 Task: Create a due date automation trigger when advanced on, on the monday of the week a card is due add basic assigned only to member @aryan at 11:00 AM.
Action: Mouse moved to (930, 75)
Screenshot: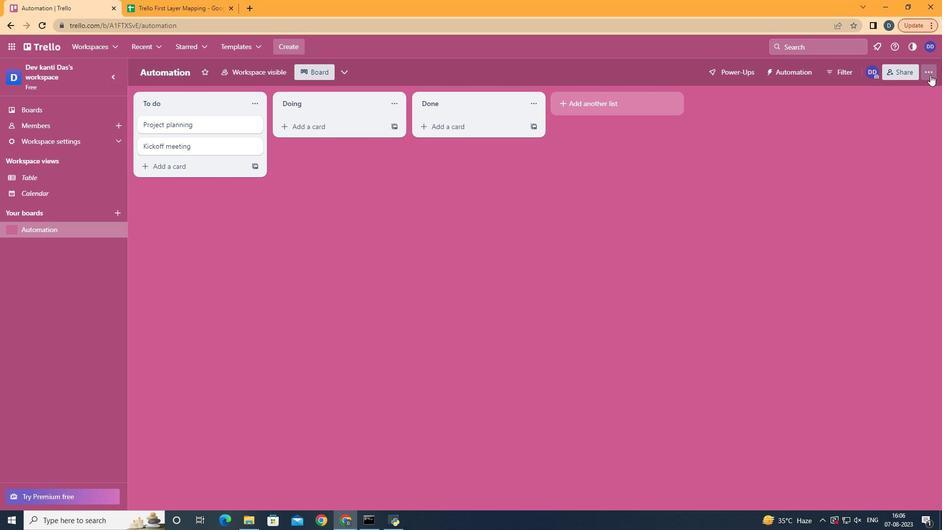 
Action: Mouse pressed left at (930, 75)
Screenshot: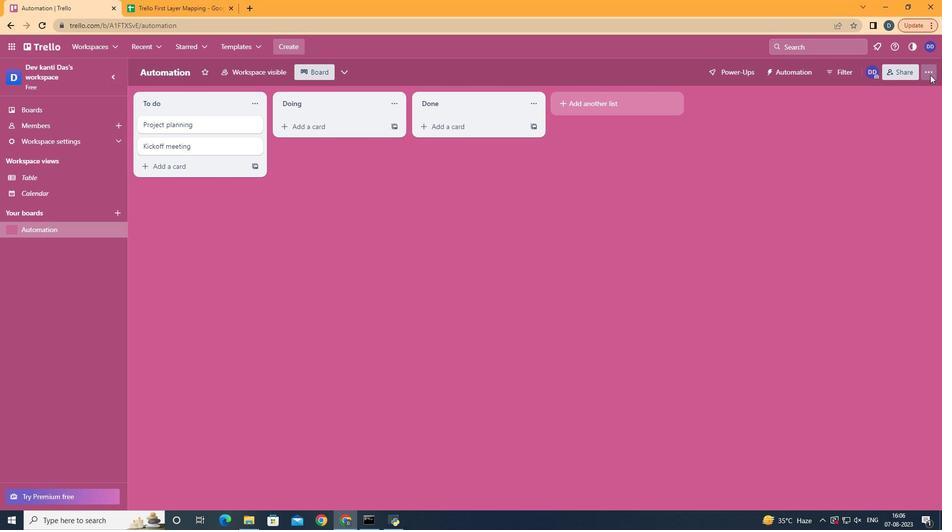 
Action: Mouse moved to (865, 211)
Screenshot: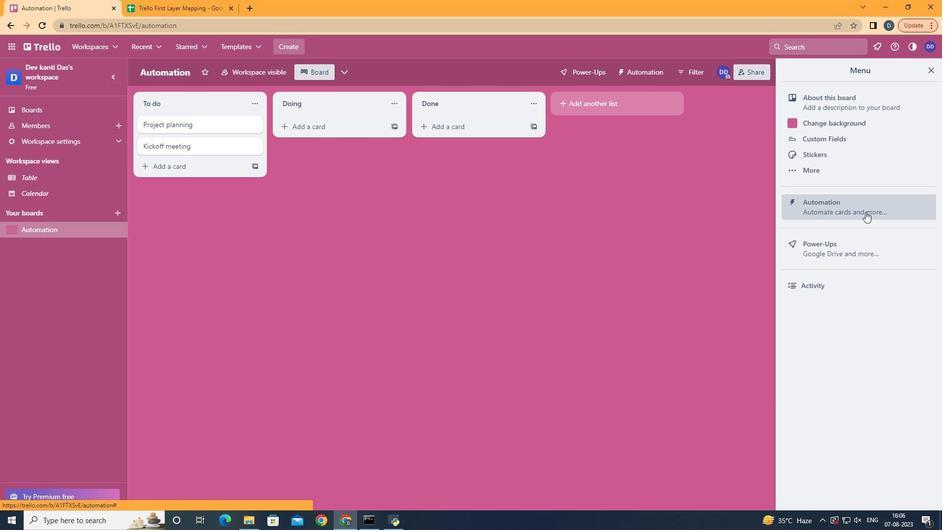 
Action: Mouse pressed left at (865, 211)
Screenshot: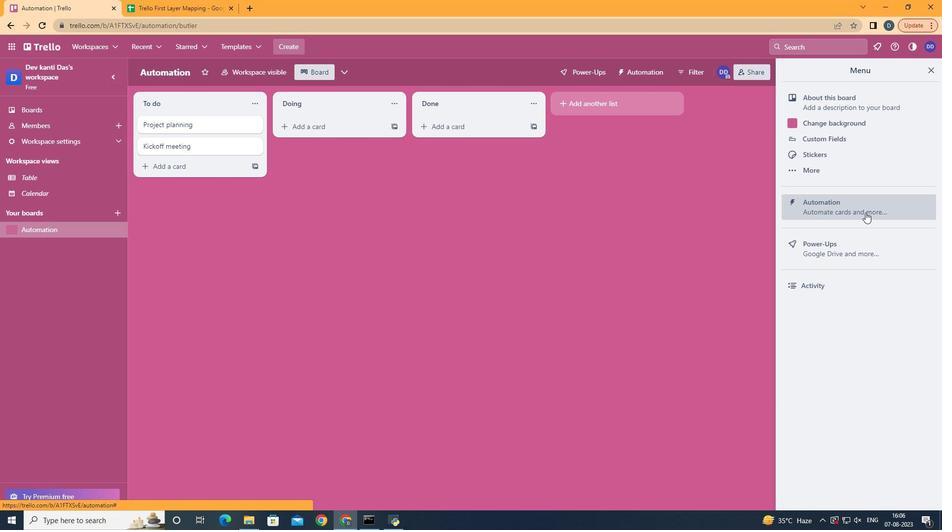 
Action: Mouse moved to (198, 200)
Screenshot: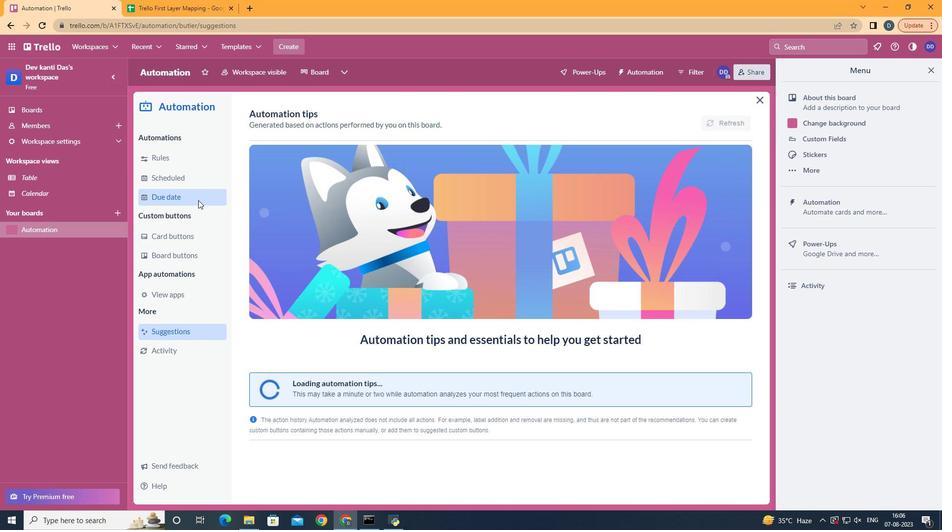 
Action: Mouse pressed left at (198, 200)
Screenshot: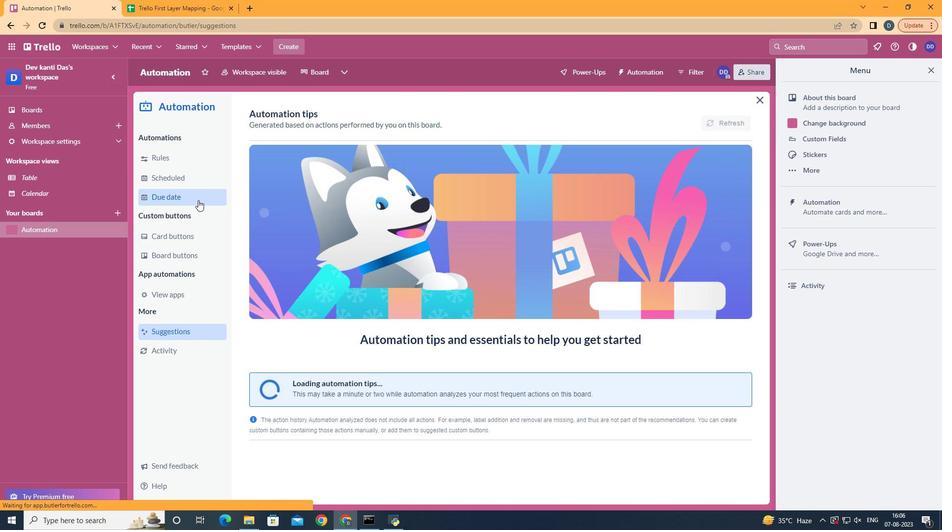 
Action: Mouse moved to (693, 119)
Screenshot: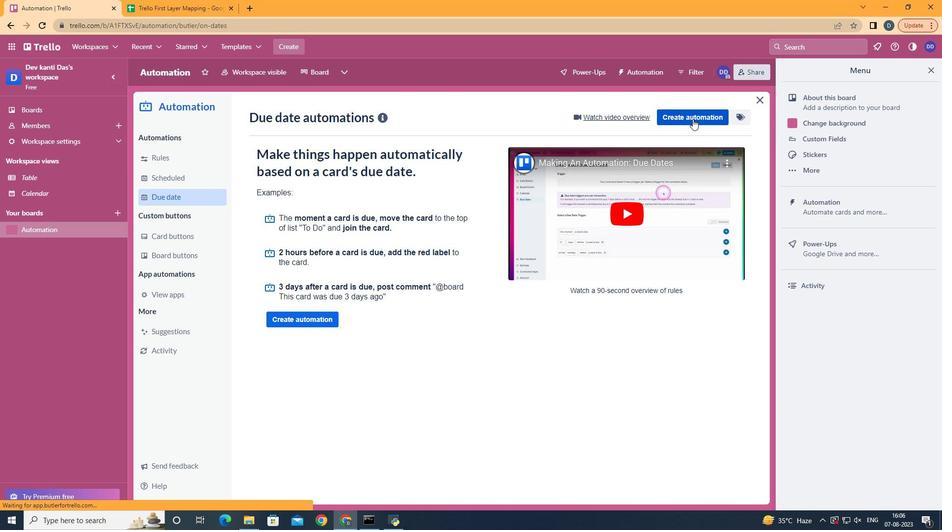 
Action: Mouse pressed left at (693, 119)
Screenshot: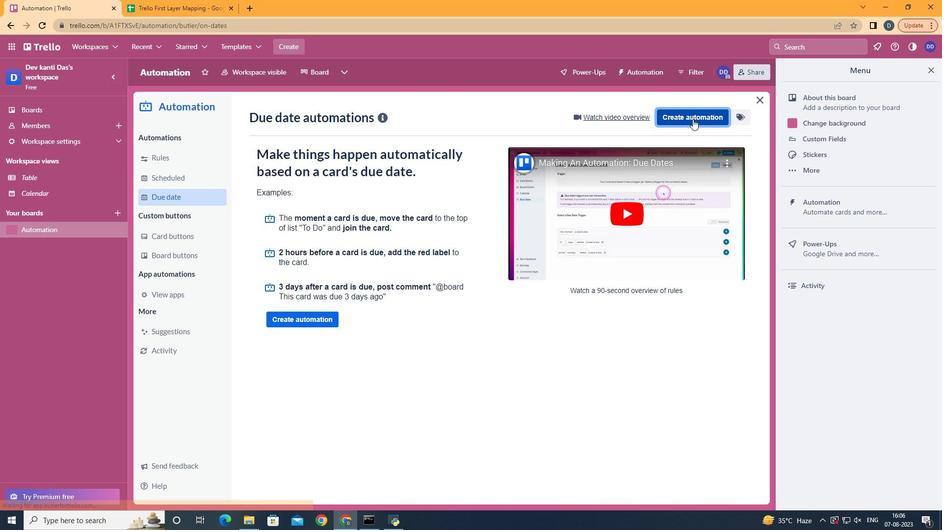 
Action: Mouse moved to (516, 216)
Screenshot: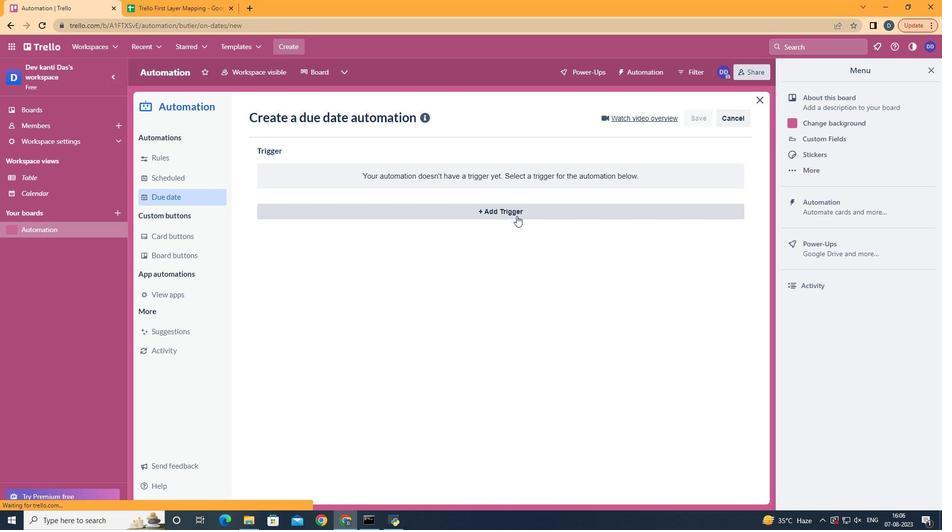 
Action: Mouse pressed left at (516, 216)
Screenshot: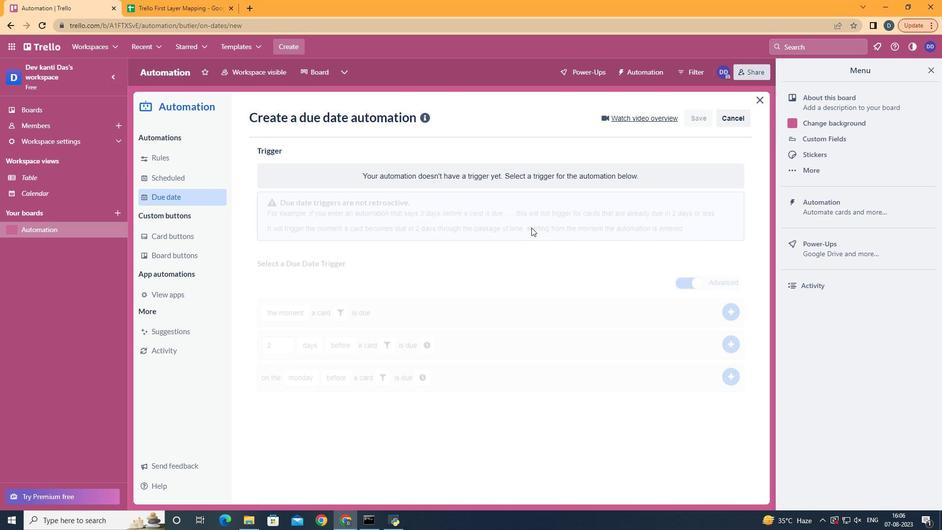 
Action: Mouse moved to (320, 261)
Screenshot: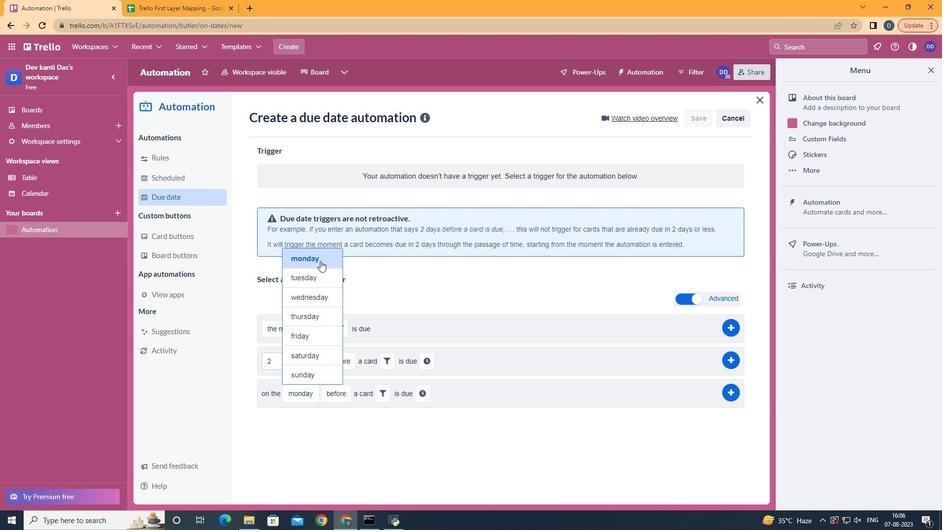 
Action: Mouse pressed left at (320, 261)
Screenshot: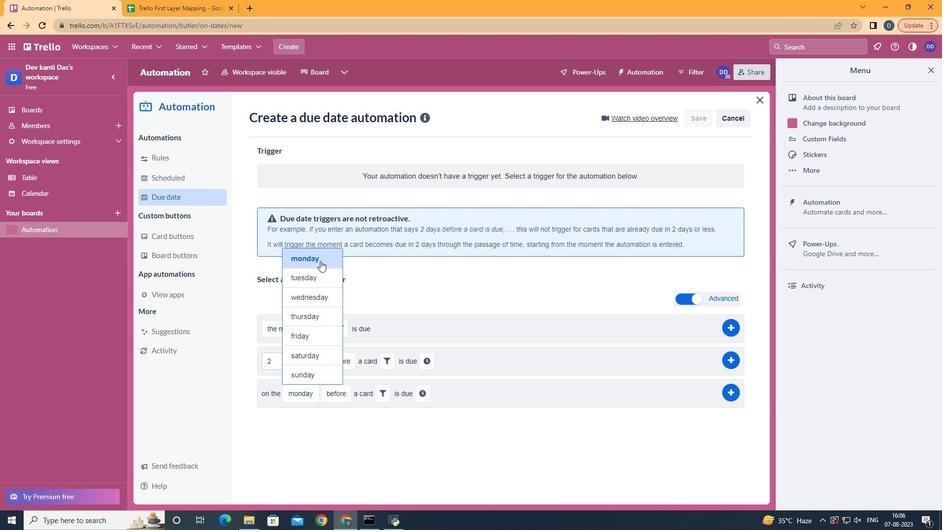 
Action: Mouse moved to (347, 452)
Screenshot: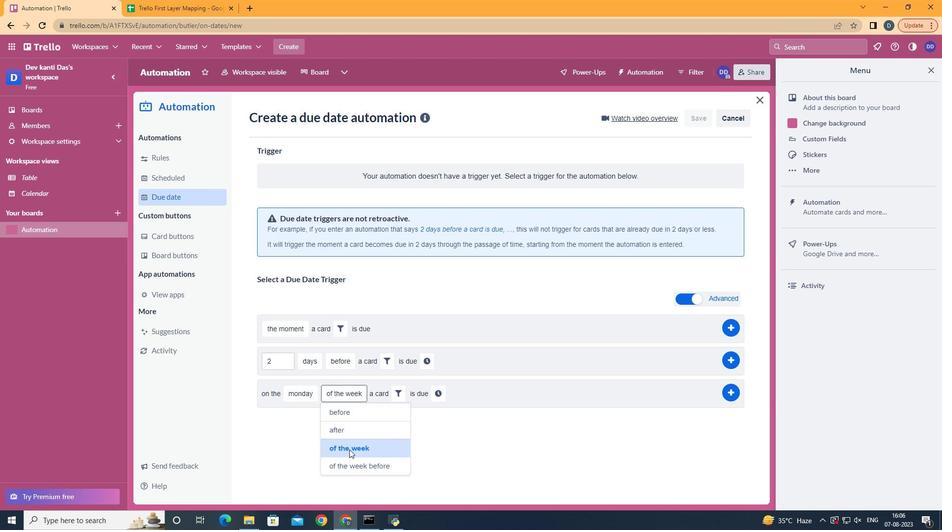 
Action: Mouse pressed left at (347, 452)
Screenshot: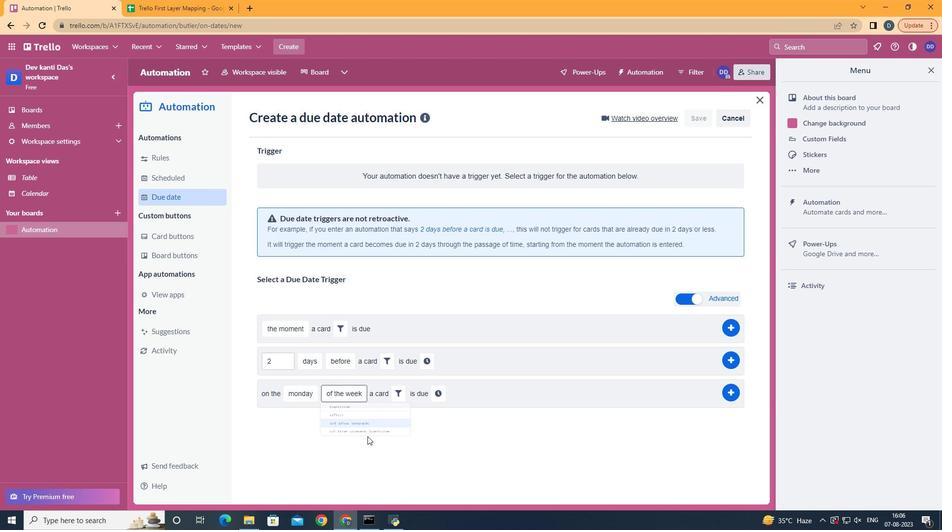 
Action: Mouse moved to (396, 394)
Screenshot: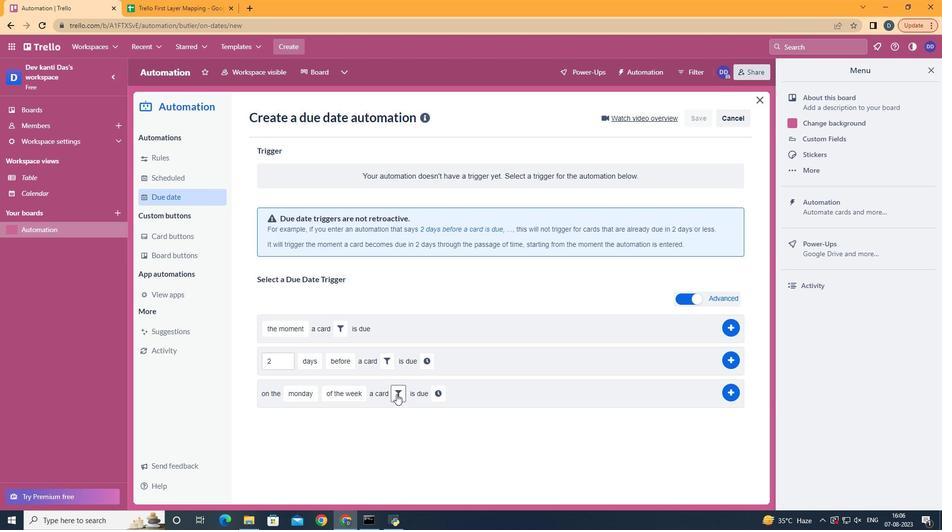 
Action: Mouse pressed left at (396, 394)
Screenshot: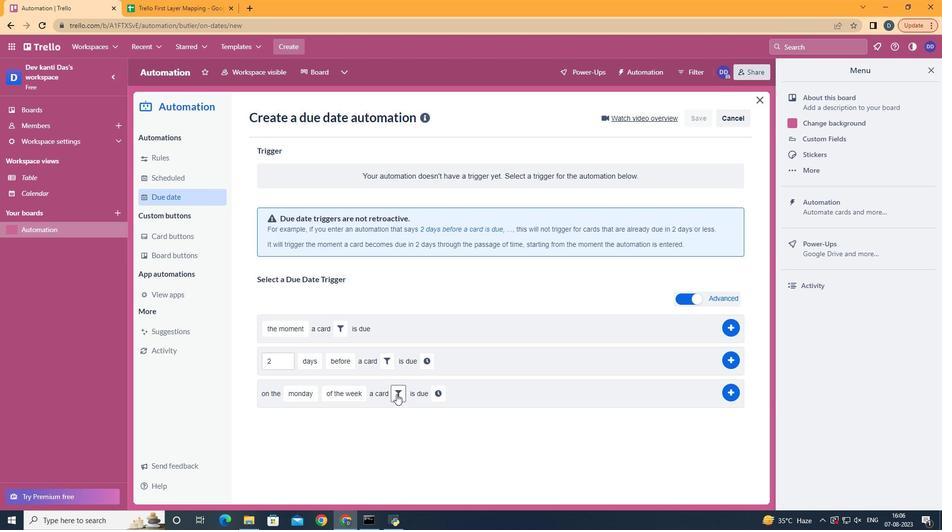 
Action: Mouse moved to (485, 473)
Screenshot: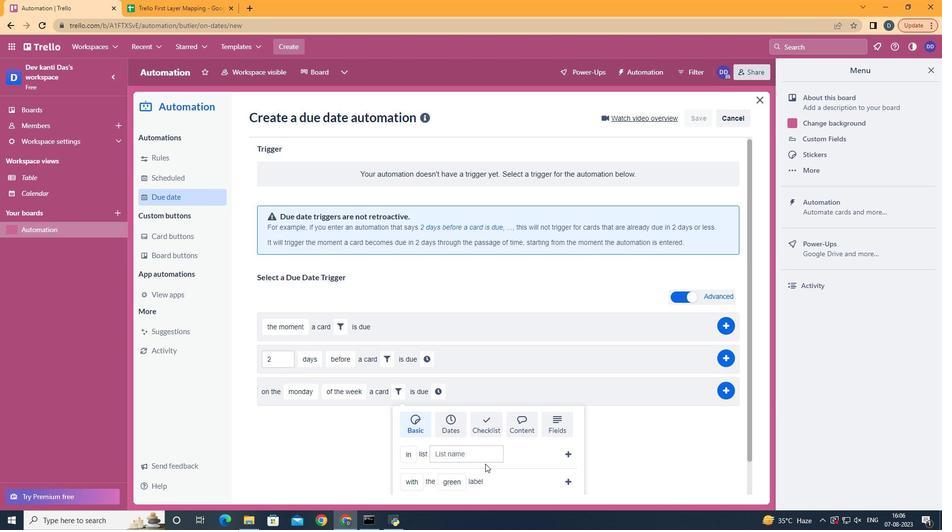 
Action: Mouse scrolled (485, 472) with delta (0, 0)
Screenshot: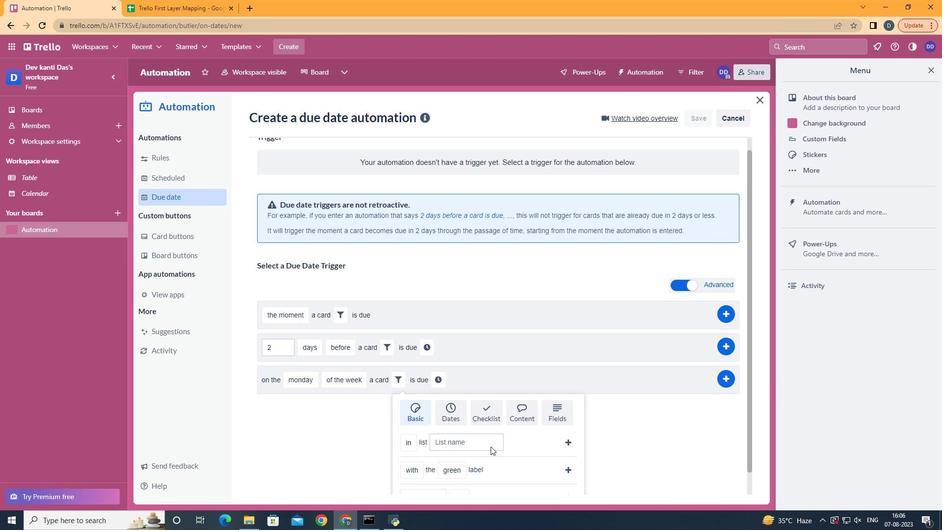 
Action: Mouse scrolled (485, 472) with delta (0, 0)
Screenshot: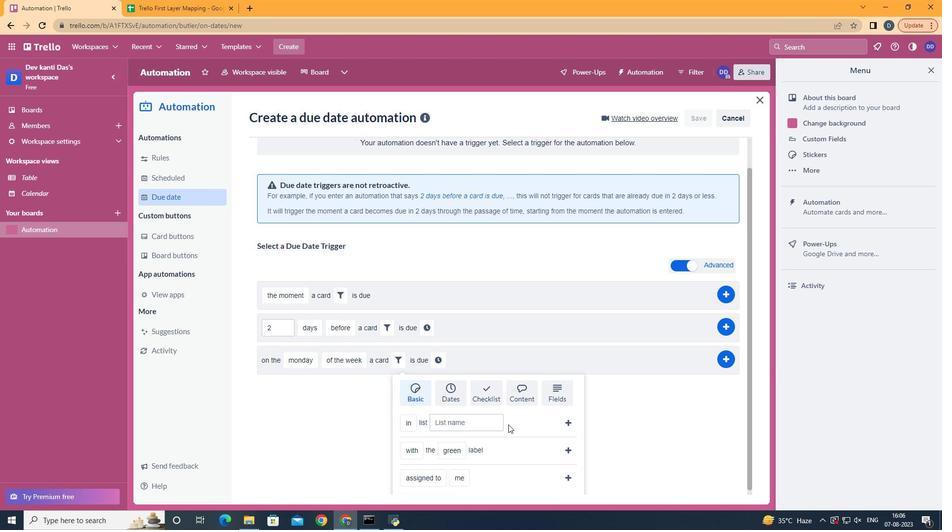 
Action: Mouse scrolled (485, 472) with delta (0, 0)
Screenshot: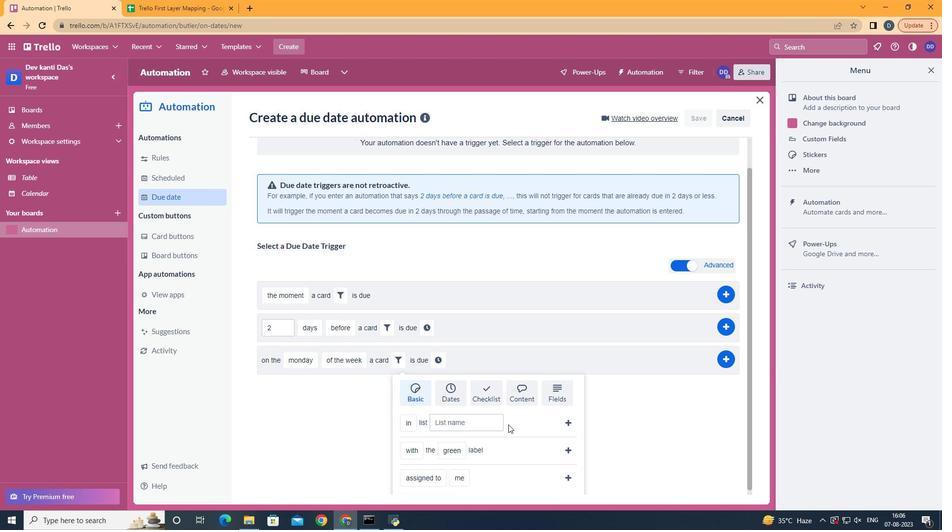 
Action: Mouse scrolled (485, 472) with delta (0, 0)
Screenshot: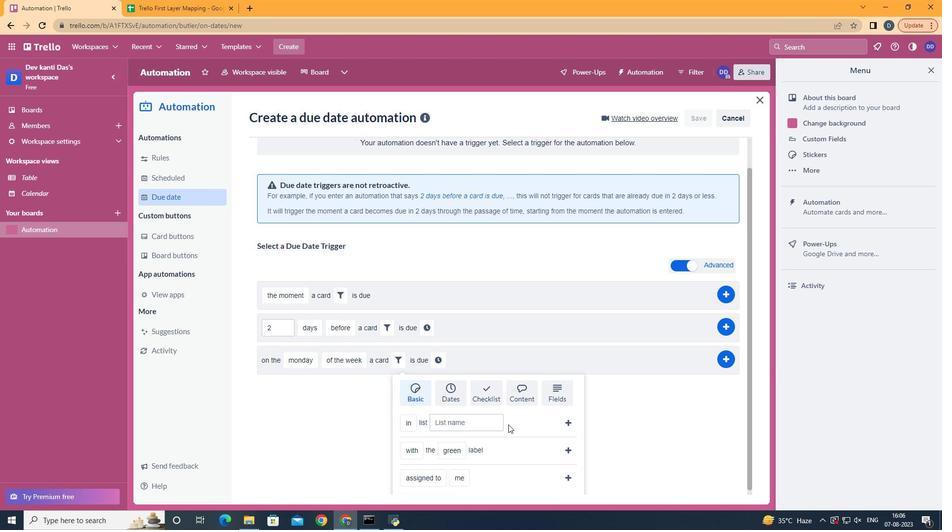 
Action: Mouse moved to (444, 430)
Screenshot: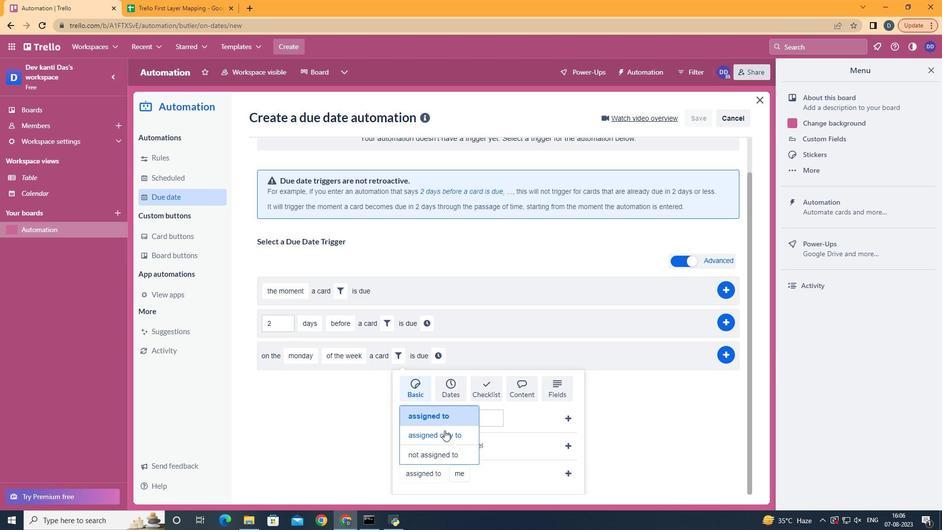 
Action: Mouse pressed left at (444, 430)
Screenshot: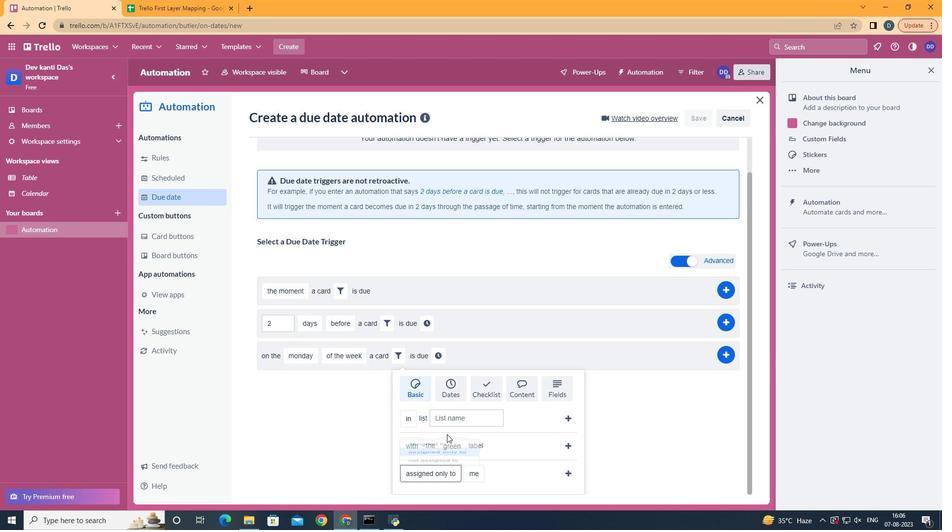 
Action: Mouse moved to (484, 455)
Screenshot: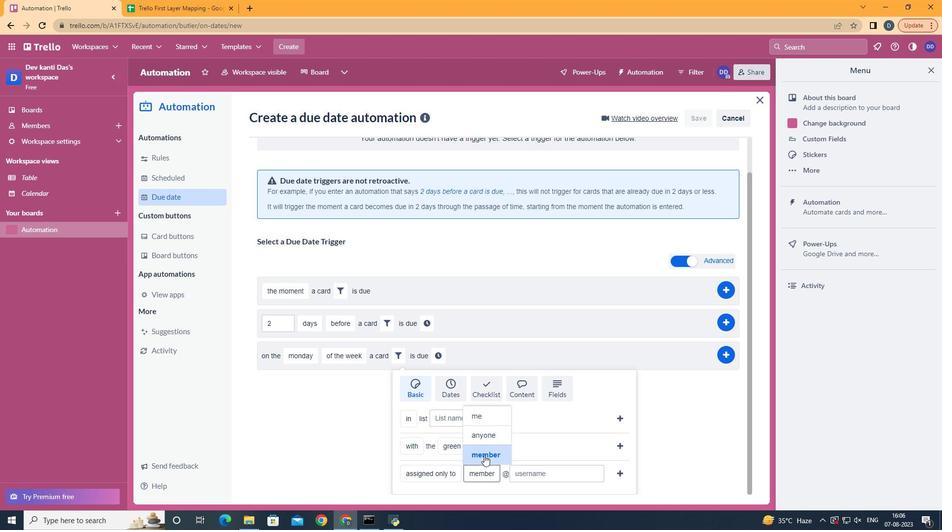 
Action: Mouse pressed left at (484, 455)
Screenshot: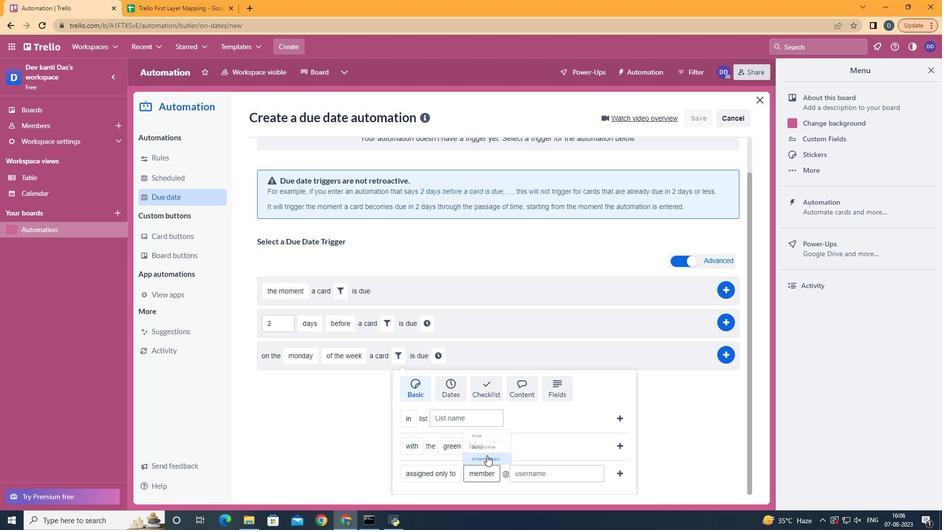 
Action: Mouse moved to (540, 470)
Screenshot: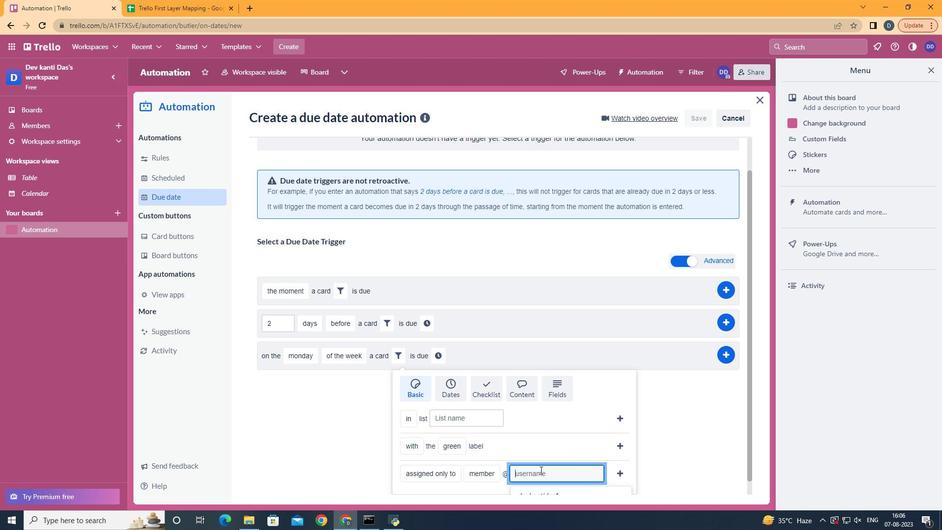 
Action: Mouse pressed left at (540, 470)
Screenshot: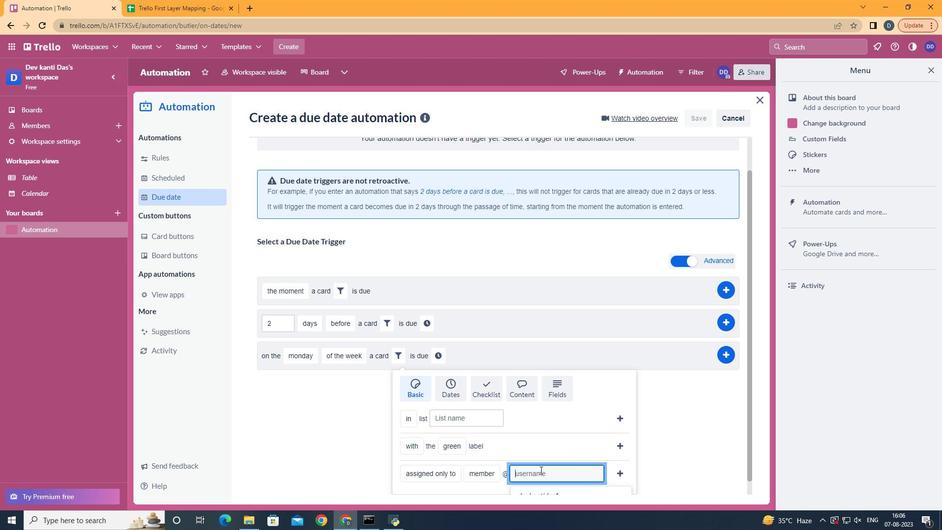 
Action: Key pressed aryan
Screenshot: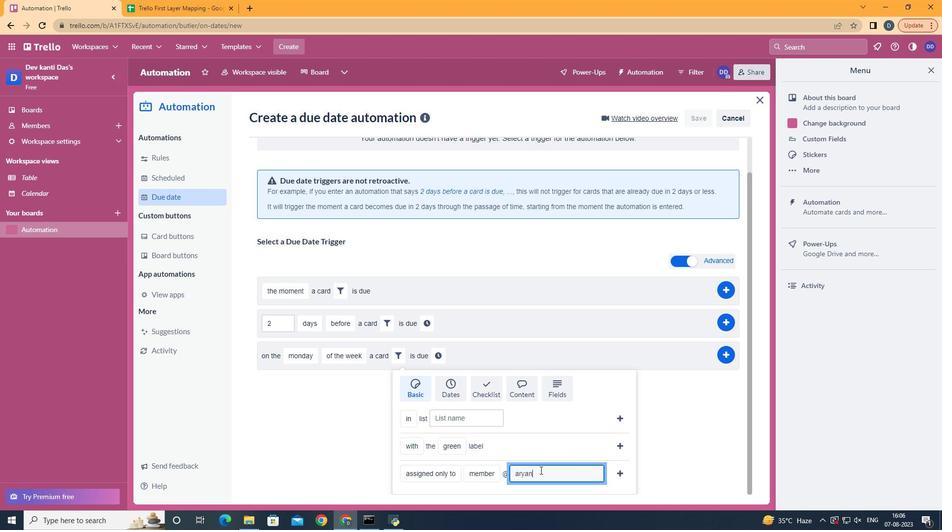 
Action: Mouse moved to (615, 470)
Screenshot: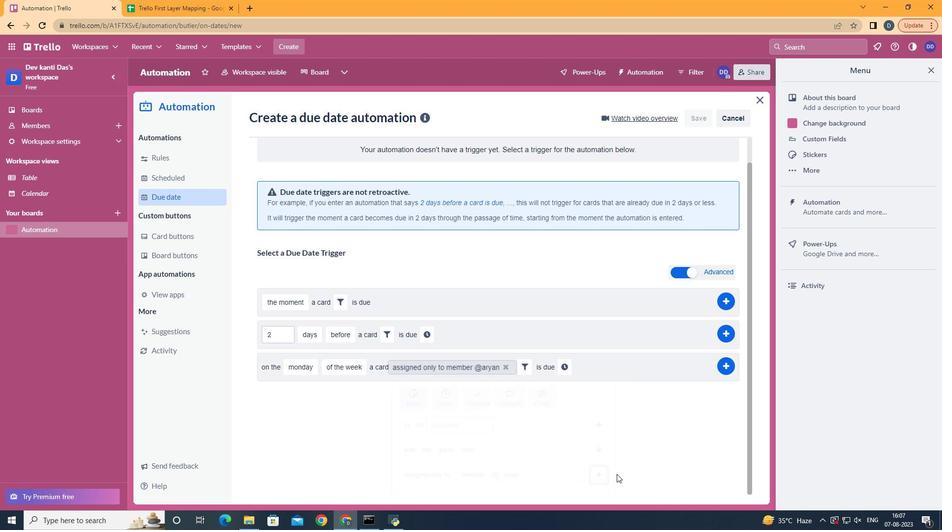 
Action: Mouse pressed left at (615, 470)
Screenshot: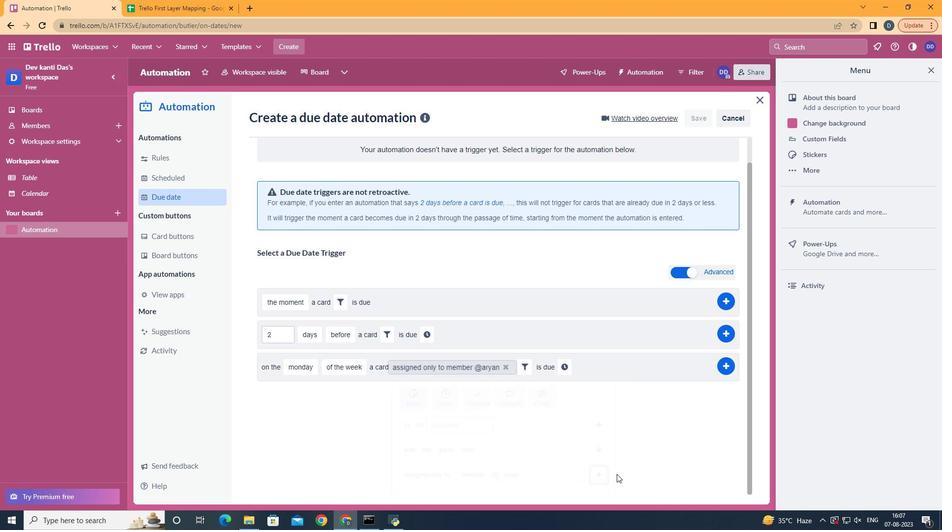 
Action: Mouse moved to (565, 392)
Screenshot: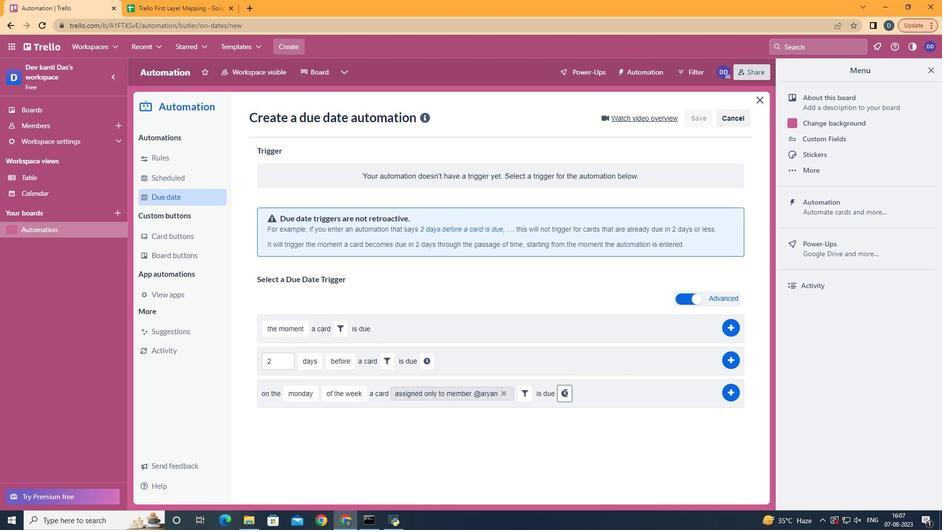 
Action: Mouse pressed left at (565, 392)
Screenshot: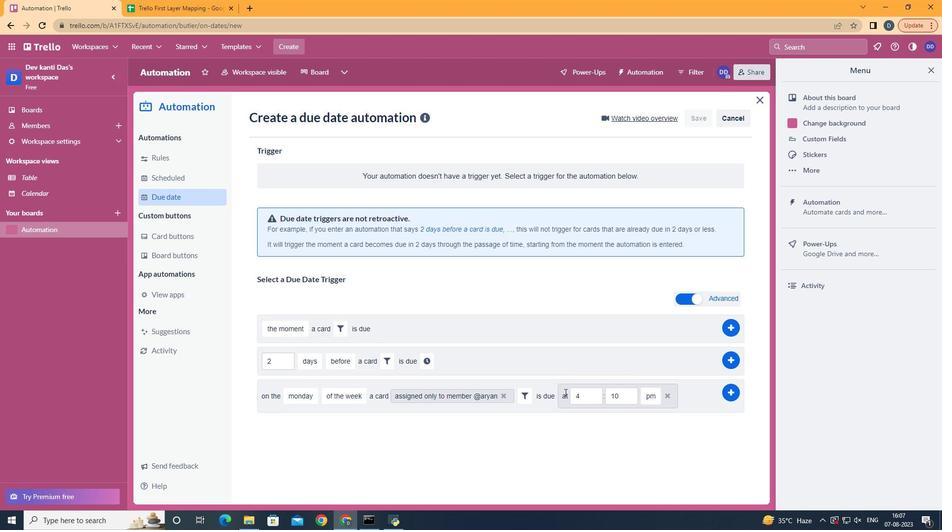 
Action: Mouse moved to (582, 398)
Screenshot: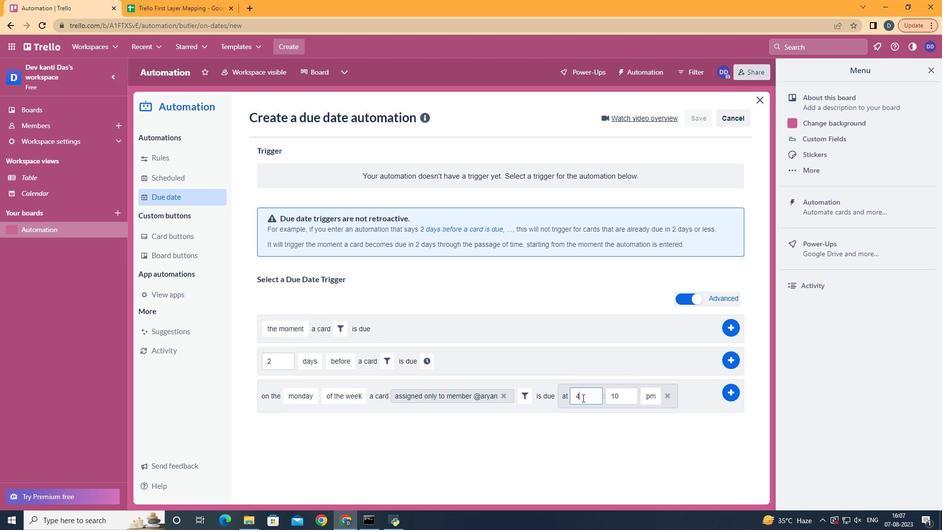 
Action: Mouse pressed left at (582, 398)
Screenshot: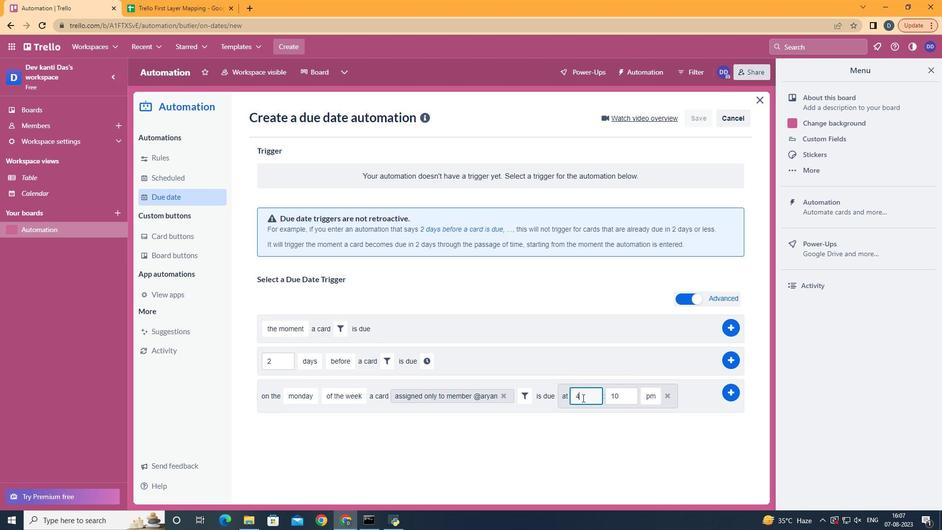 
Action: Key pressed <Key.backspace>11
Screenshot: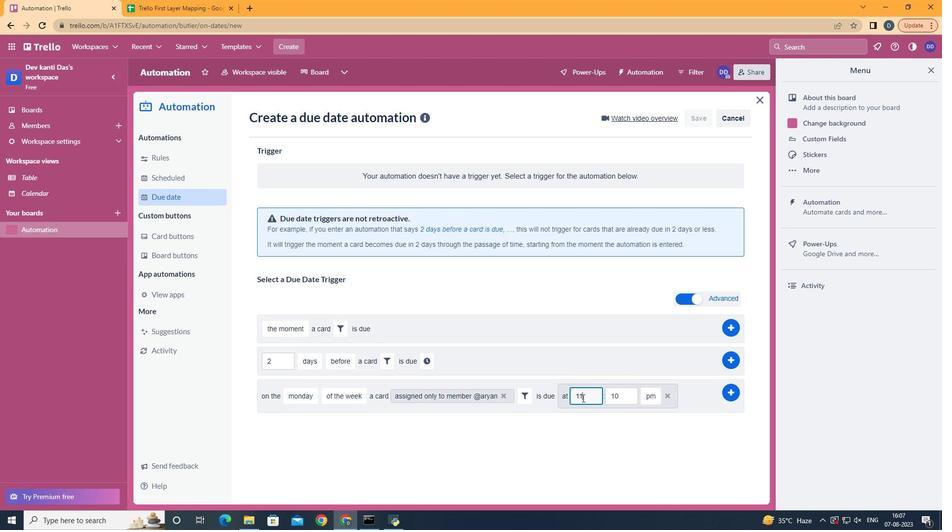 
Action: Mouse moved to (633, 396)
Screenshot: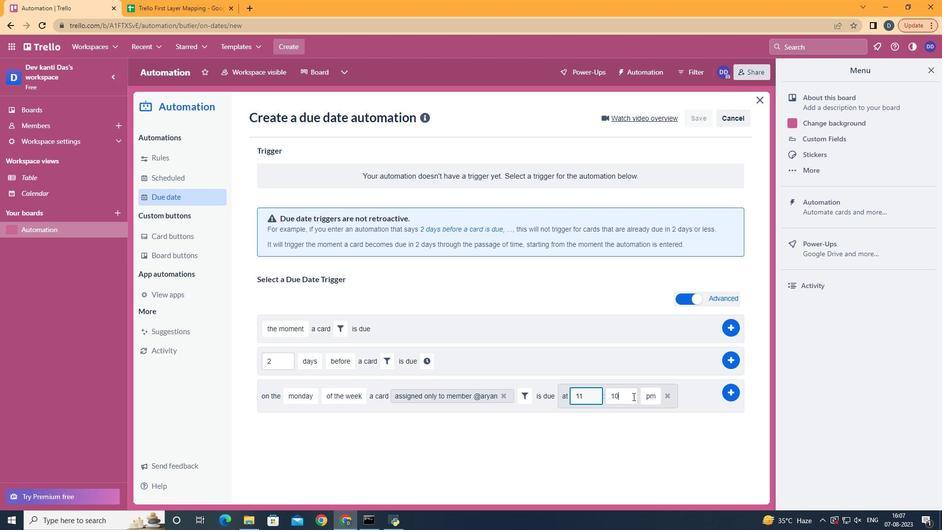 
Action: Mouse pressed left at (633, 396)
Screenshot: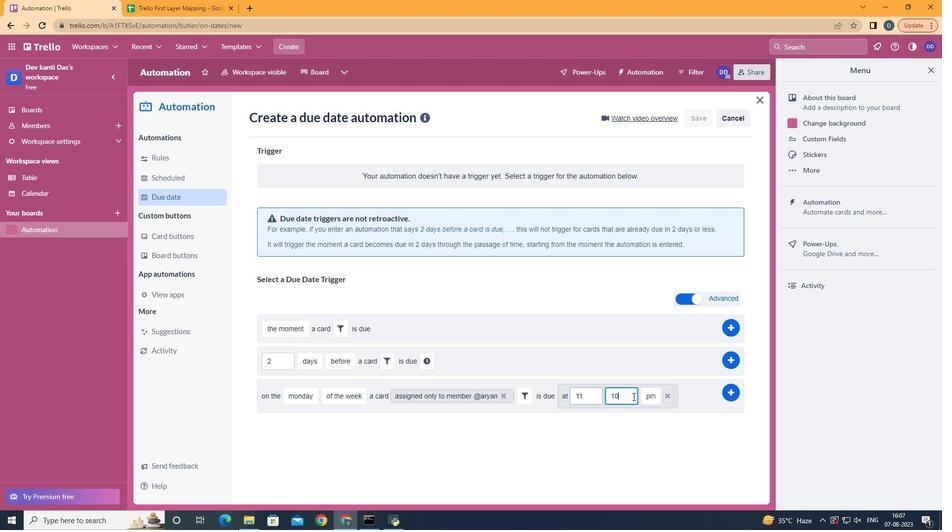 
Action: Key pressed <Key.backspace><Key.backspace>00
Screenshot: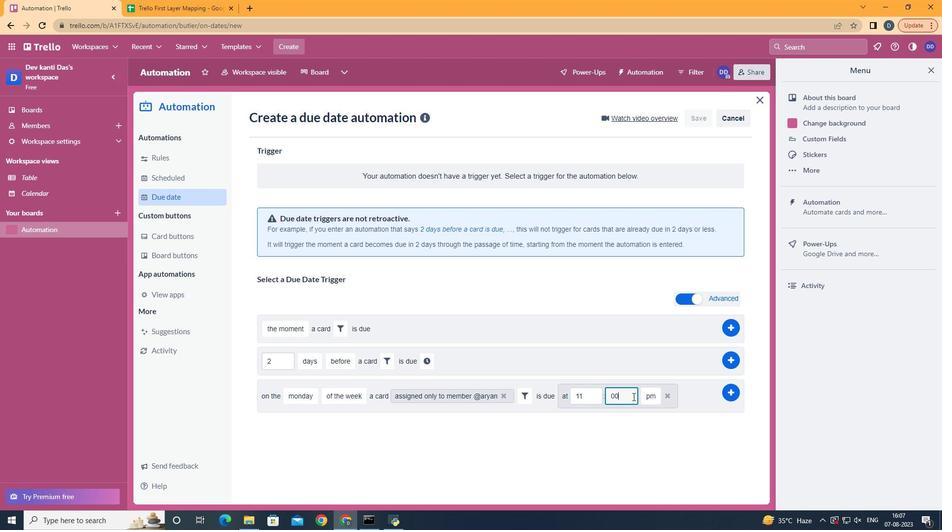 
Action: Mouse moved to (650, 409)
Screenshot: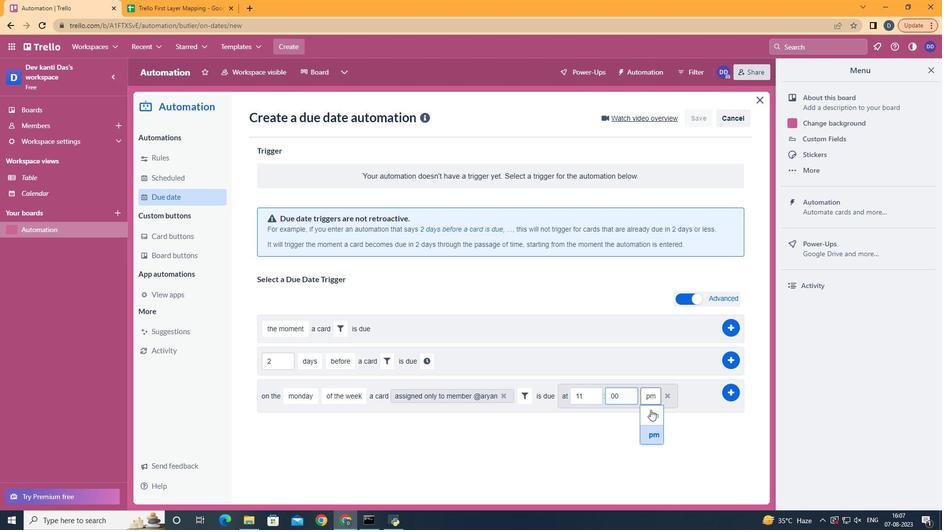 
Action: Mouse pressed left at (650, 409)
Screenshot: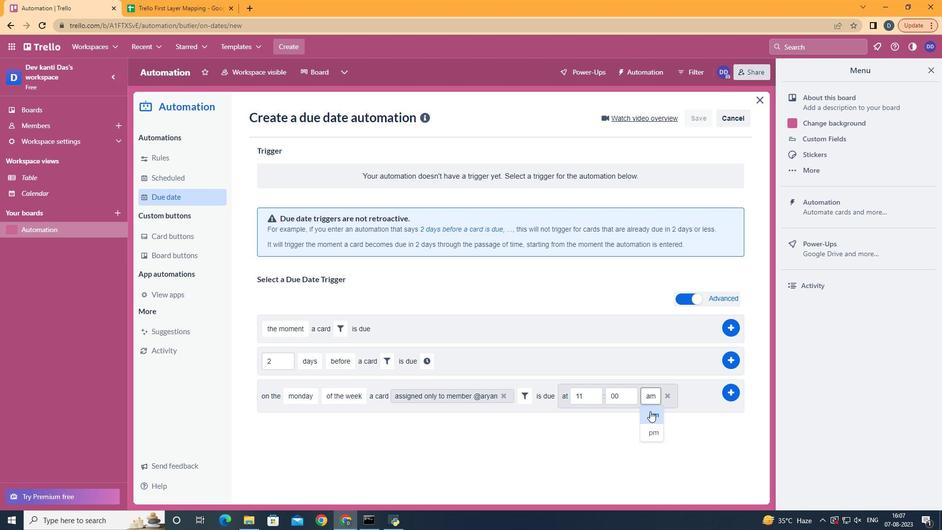 
Action: Mouse moved to (723, 393)
Screenshot: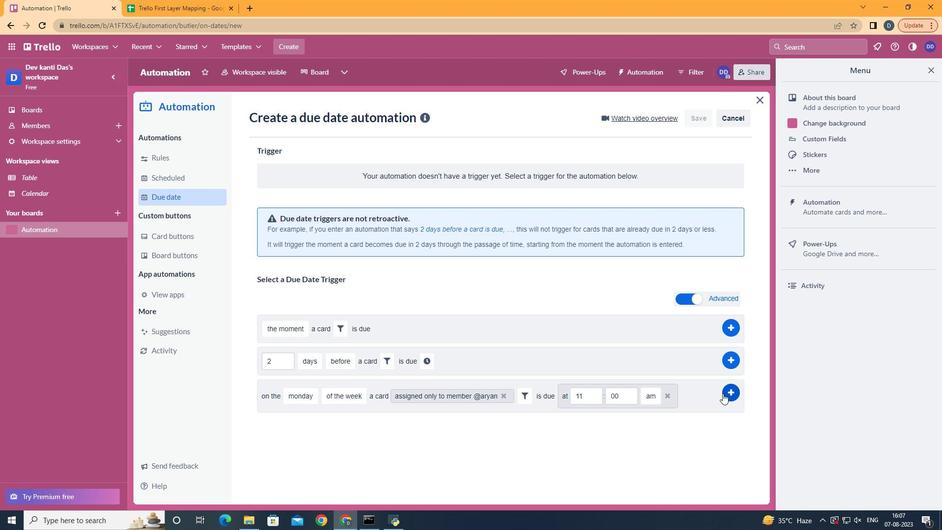 
Action: Mouse pressed left at (723, 393)
Screenshot: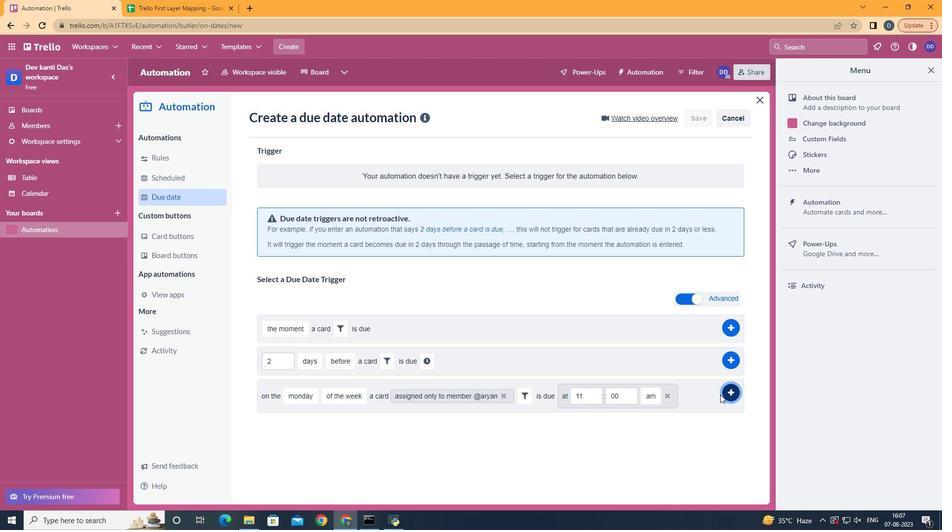 
Action: Mouse moved to (610, 175)
Screenshot: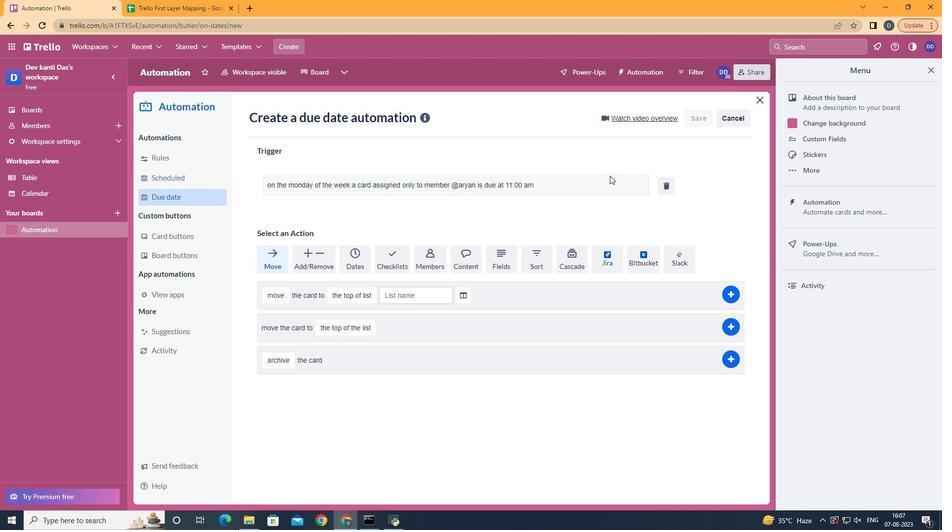 
